 Task: Create a due date automation trigger when advanced on, 2 working days before a card is due add dates without an overdue due date at 11:00 AM.
Action: Mouse moved to (940, 268)
Screenshot: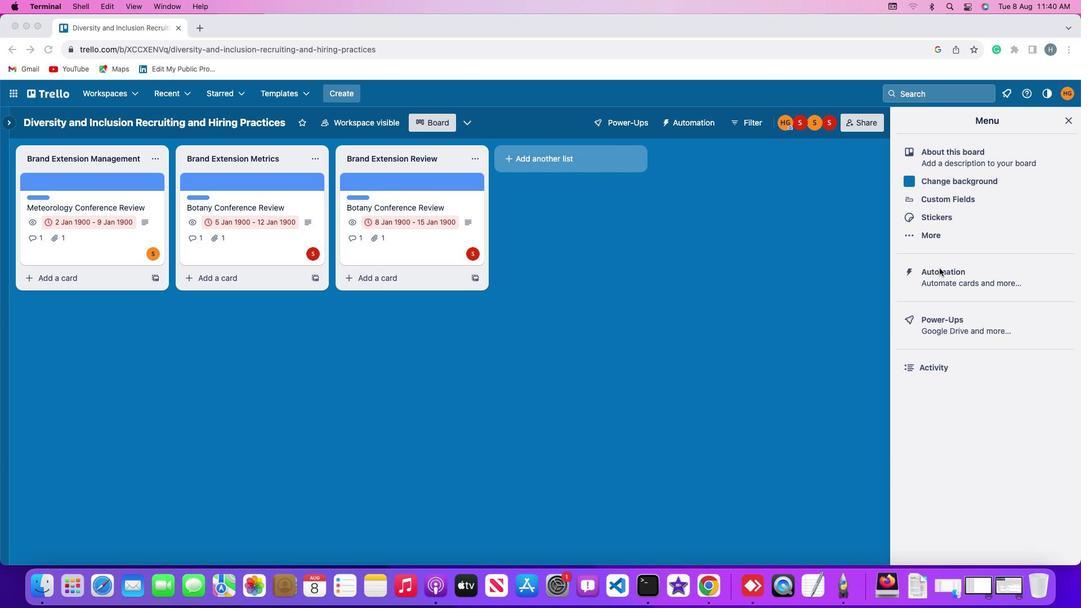 
Action: Mouse pressed left at (940, 268)
Screenshot: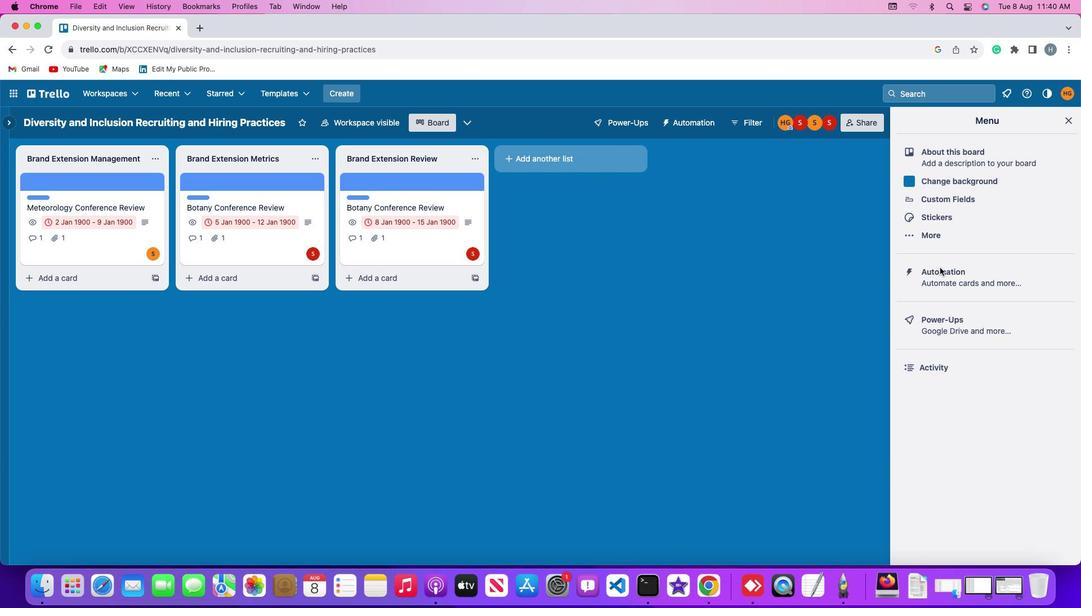 
Action: Mouse pressed left at (940, 268)
Screenshot: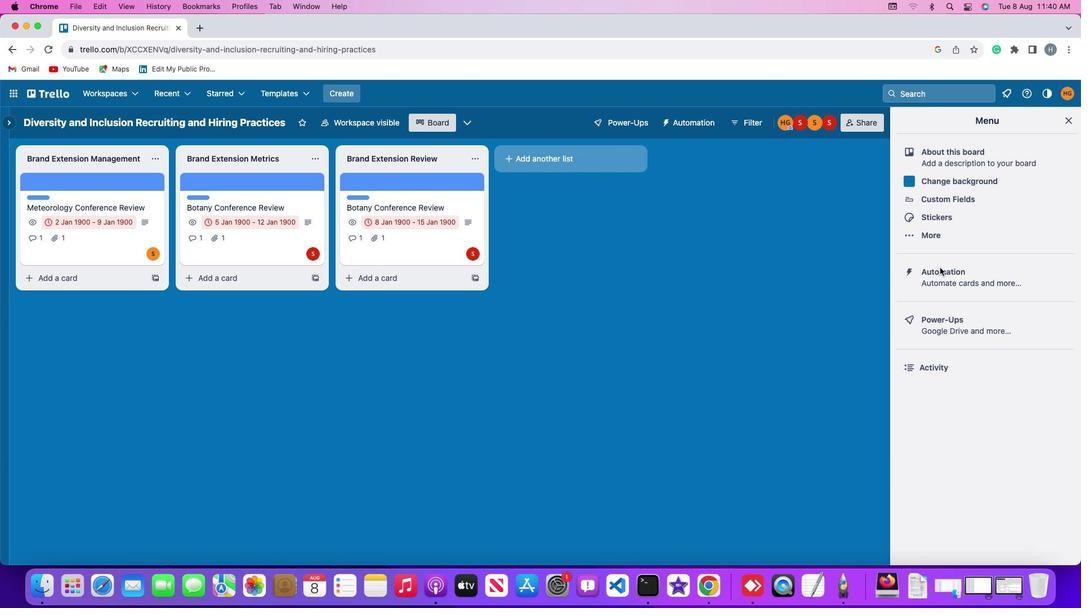 
Action: Mouse moved to (67, 264)
Screenshot: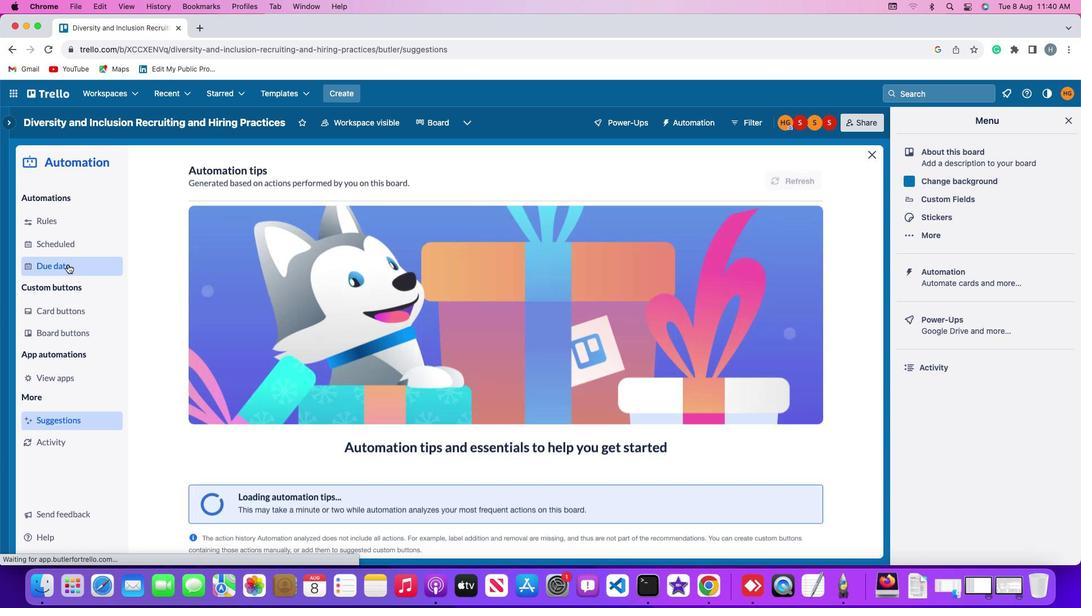 
Action: Mouse pressed left at (67, 264)
Screenshot: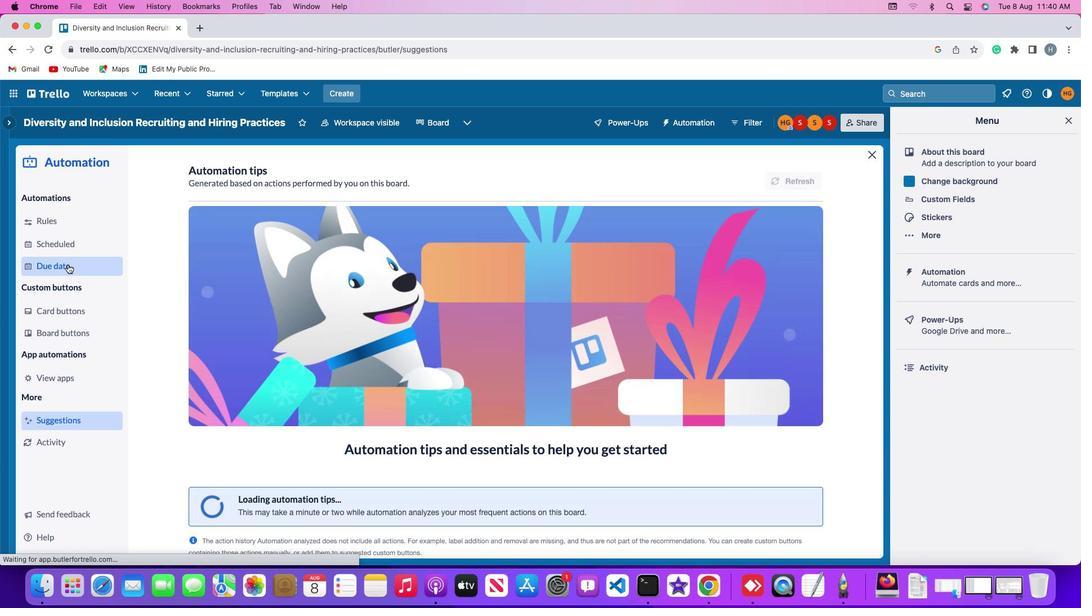 
Action: Mouse moved to (759, 171)
Screenshot: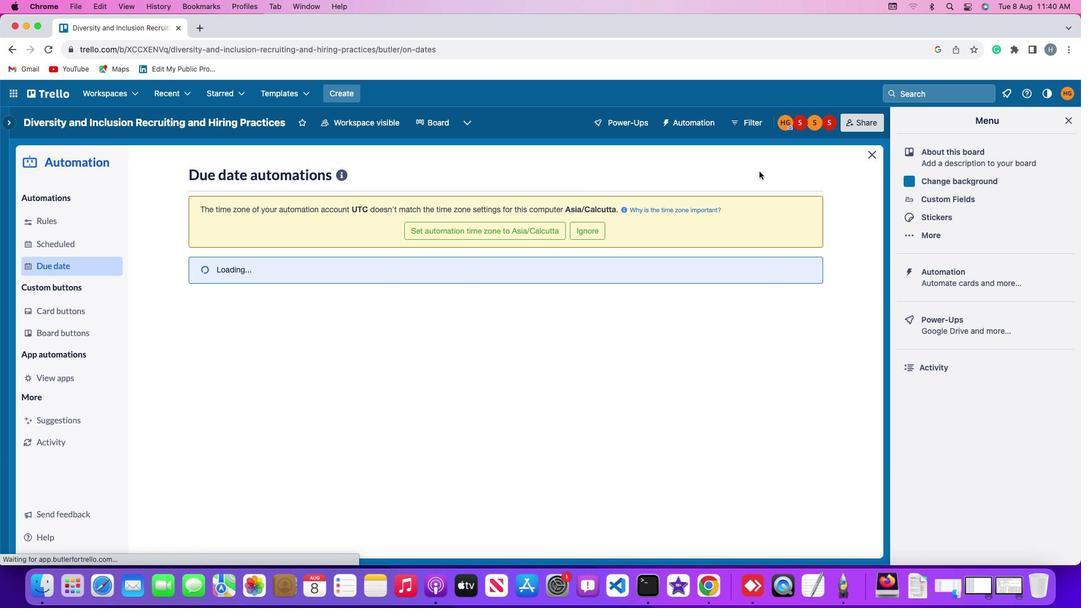 
Action: Mouse pressed left at (759, 171)
Screenshot: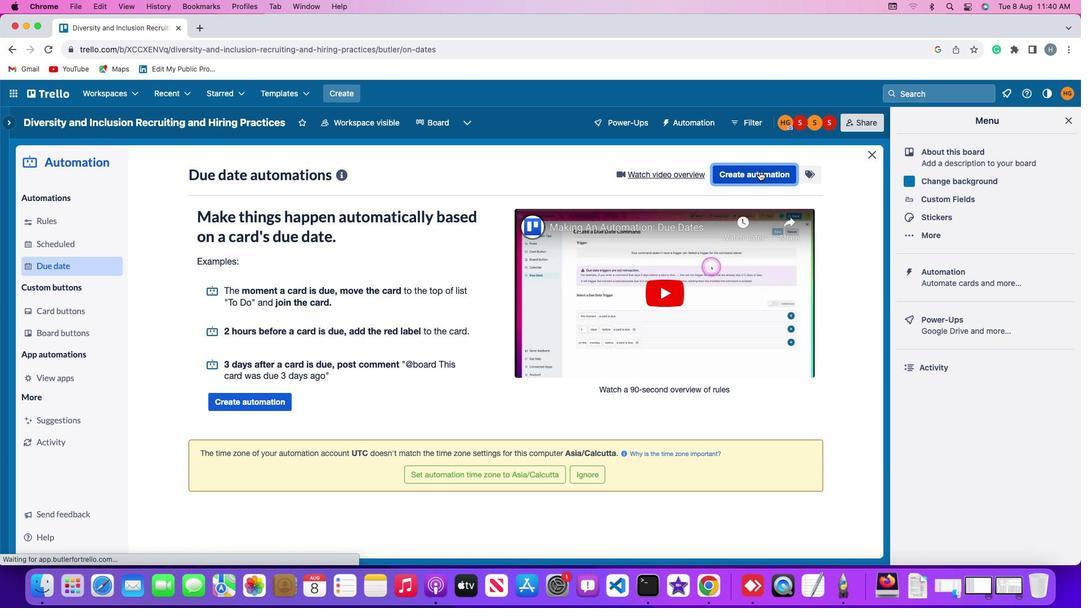 
Action: Mouse moved to (287, 283)
Screenshot: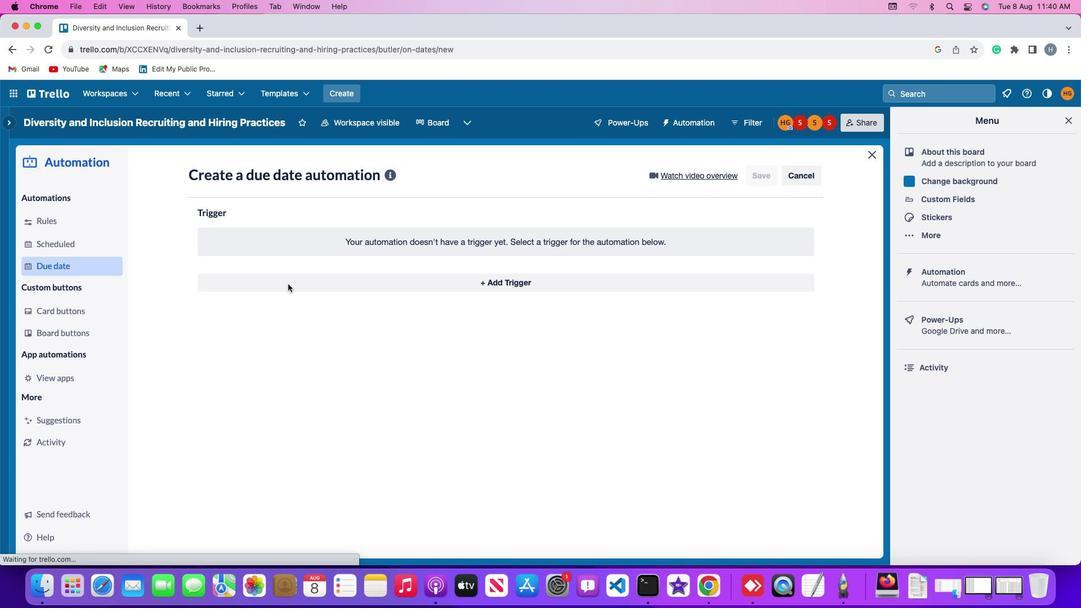 
Action: Mouse pressed left at (287, 283)
Screenshot: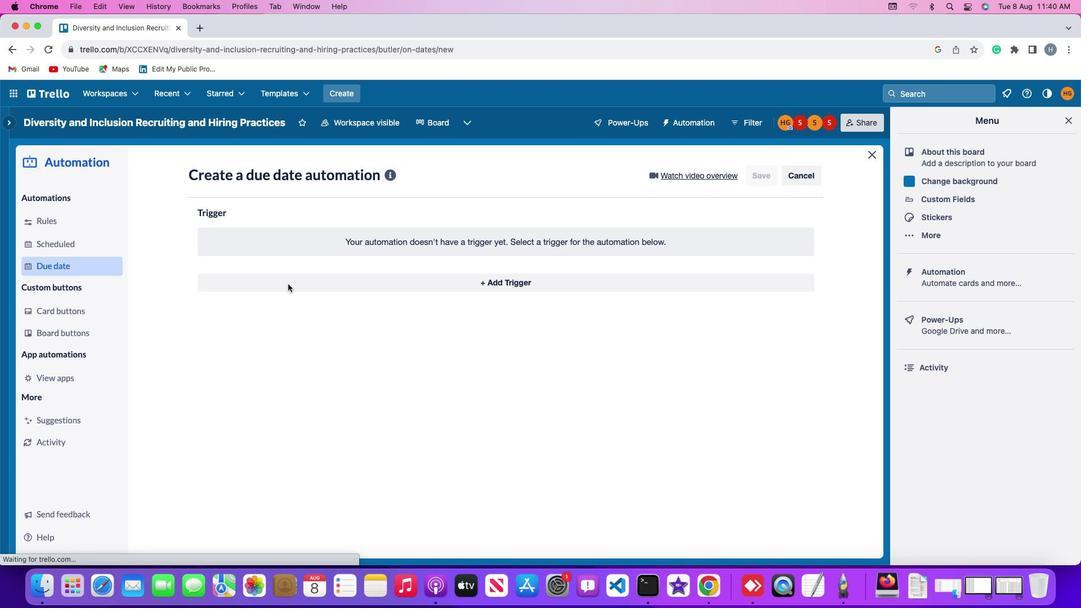 
Action: Mouse moved to (221, 457)
Screenshot: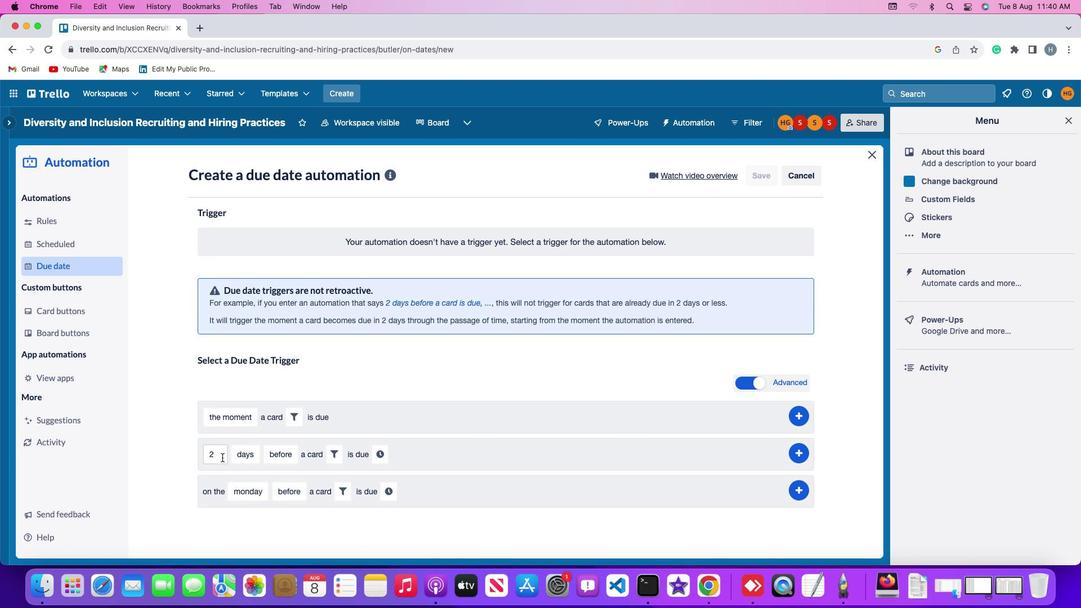 
Action: Mouse pressed left at (221, 457)
Screenshot: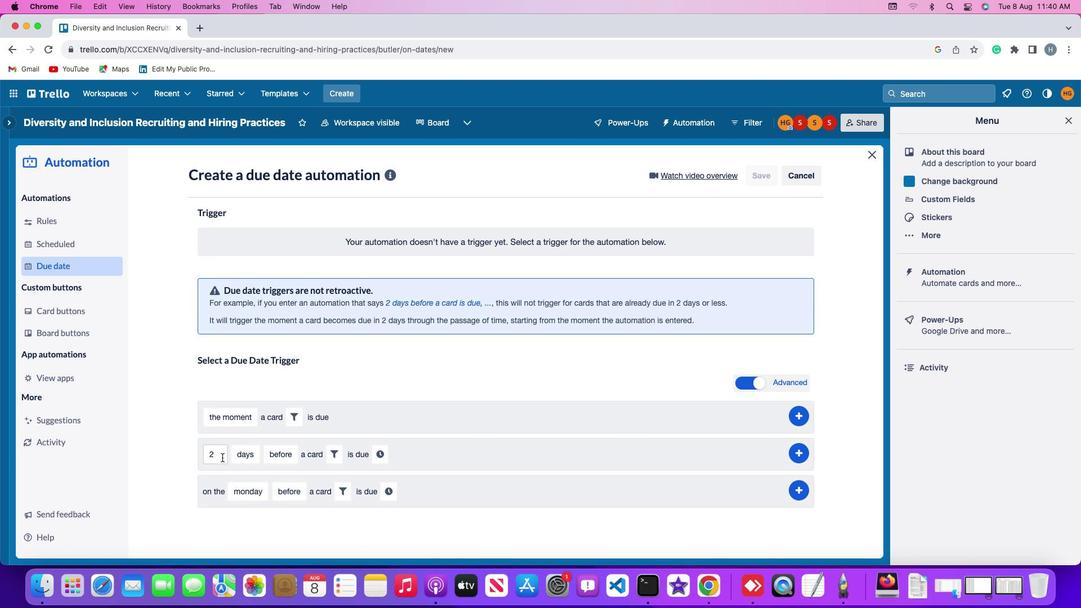 
Action: Mouse moved to (220, 455)
Screenshot: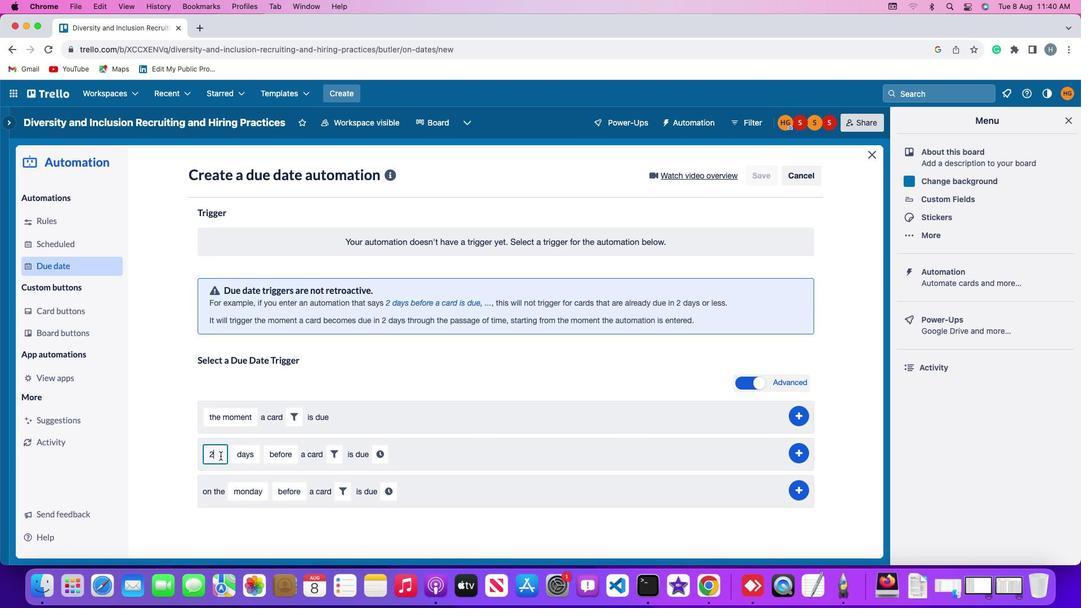 
Action: Key pressed Key.backspace'2'
Screenshot: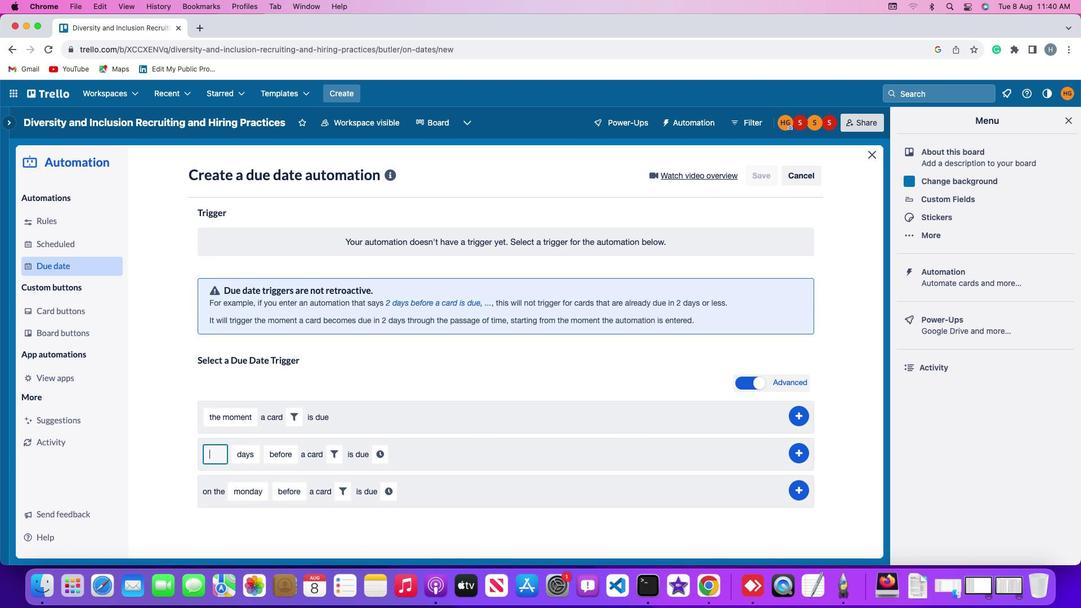 
Action: Mouse moved to (243, 452)
Screenshot: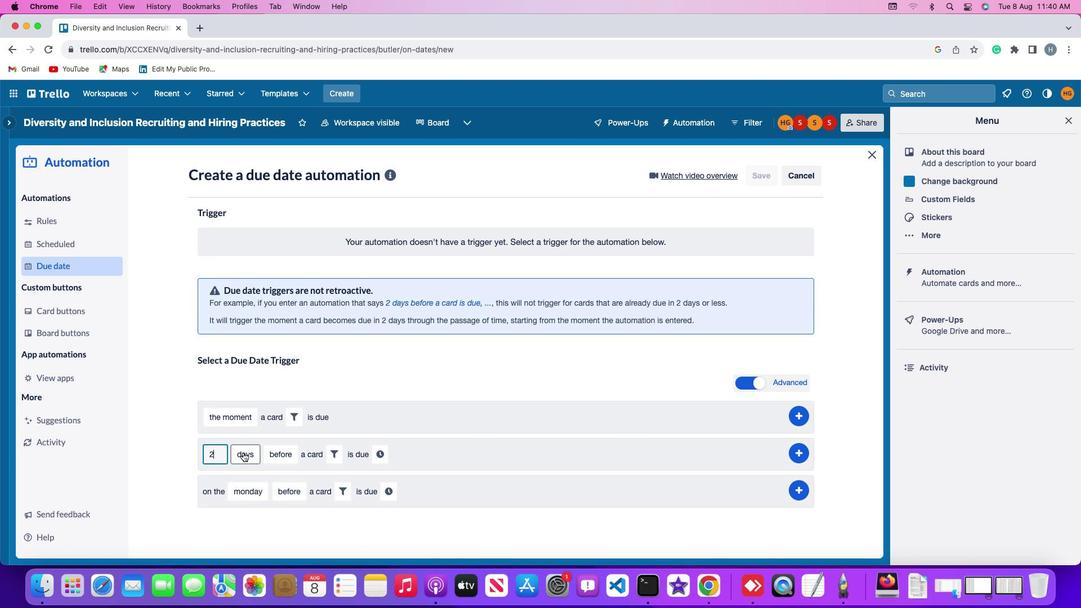 
Action: Mouse pressed left at (243, 452)
Screenshot: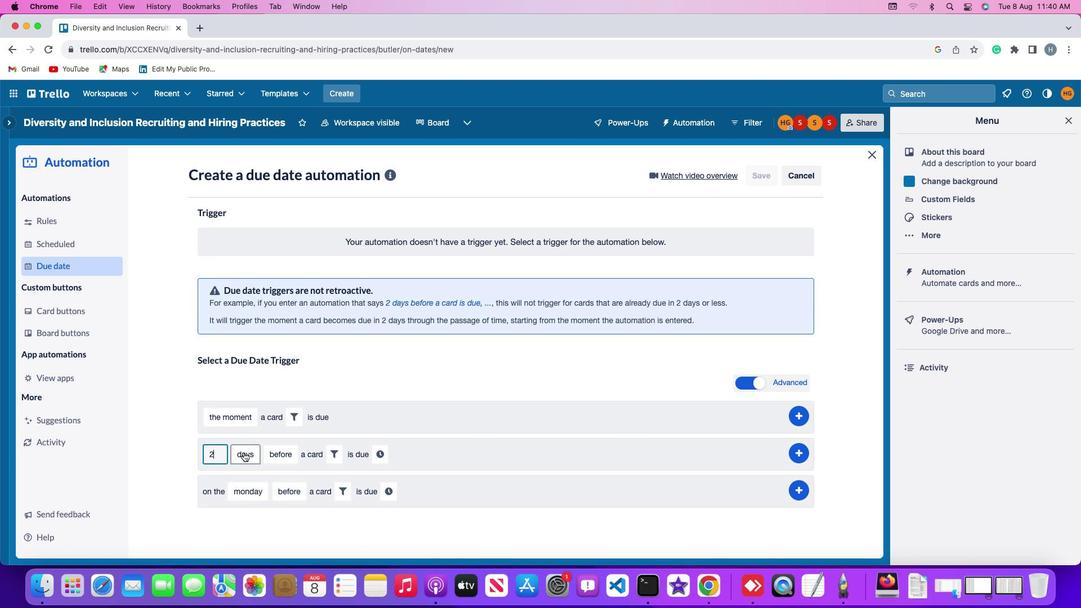 
Action: Mouse moved to (248, 495)
Screenshot: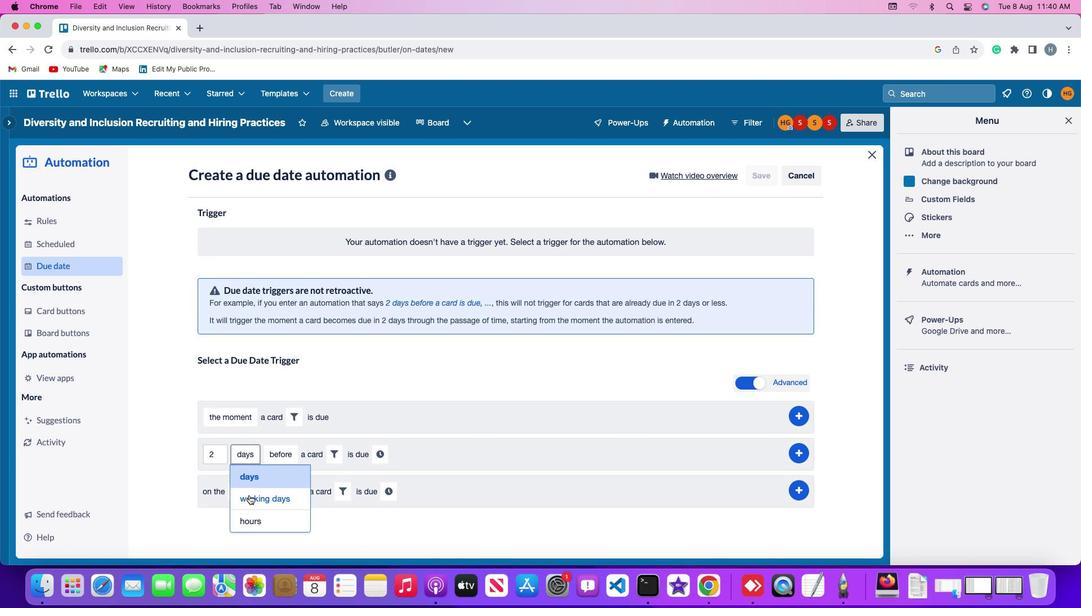 
Action: Mouse pressed left at (248, 495)
Screenshot: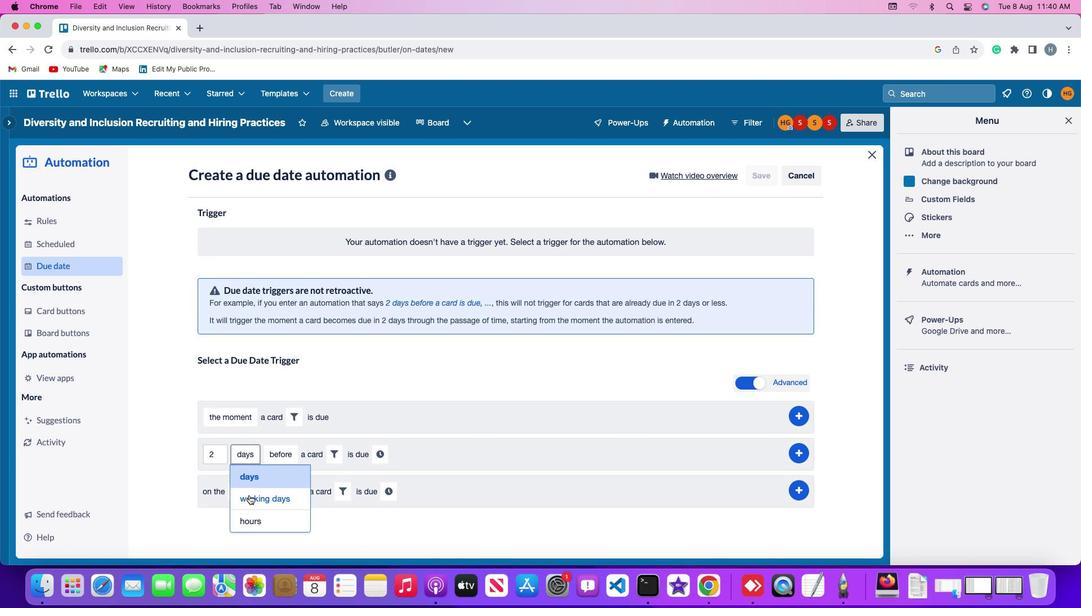 
Action: Mouse moved to (320, 459)
Screenshot: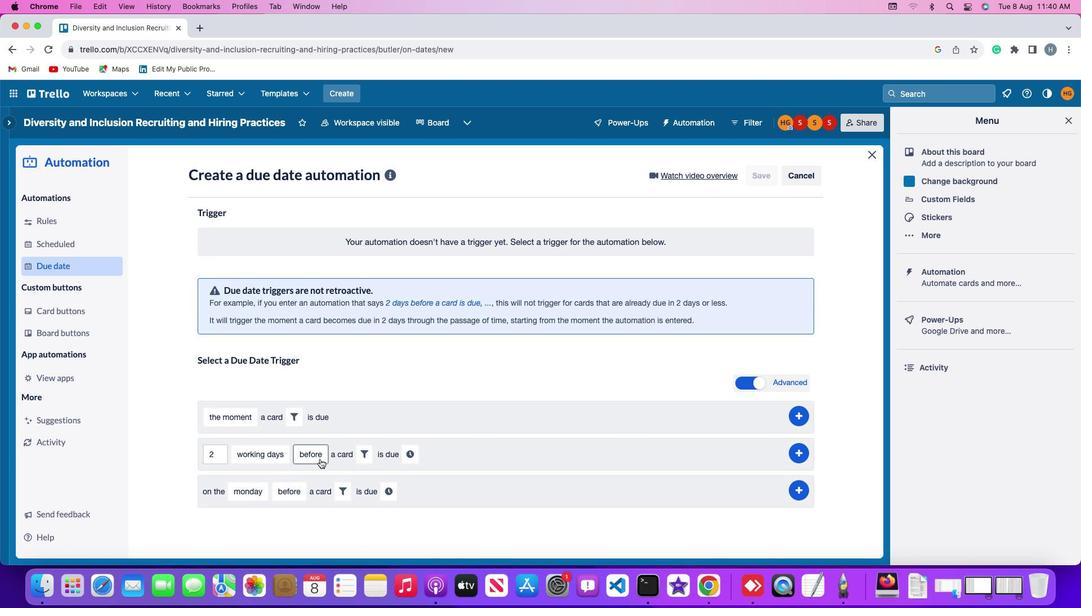 
Action: Mouse pressed left at (320, 459)
Screenshot: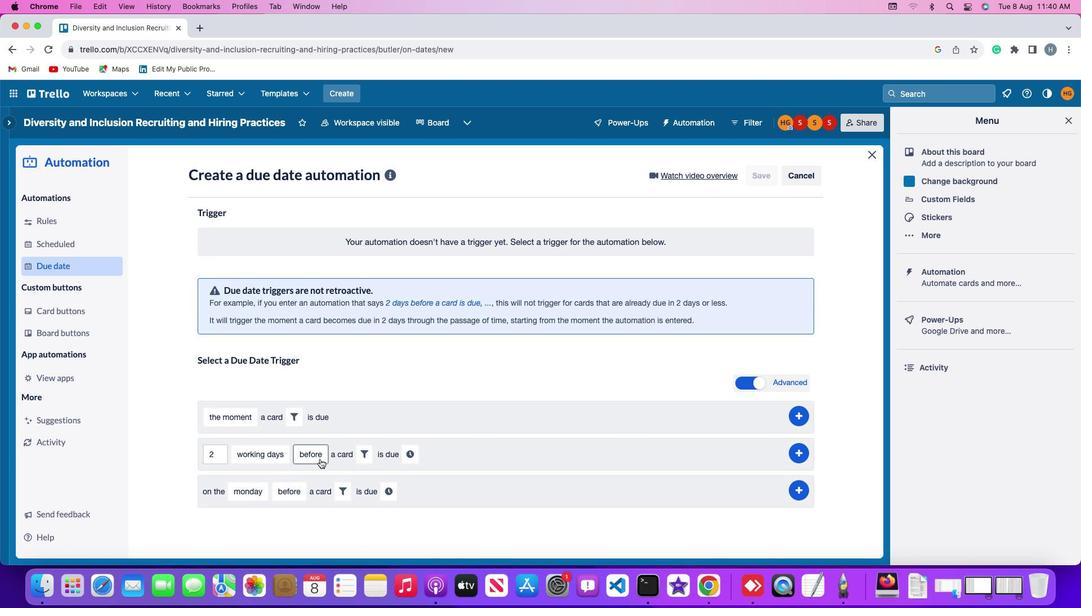 
Action: Mouse moved to (317, 473)
Screenshot: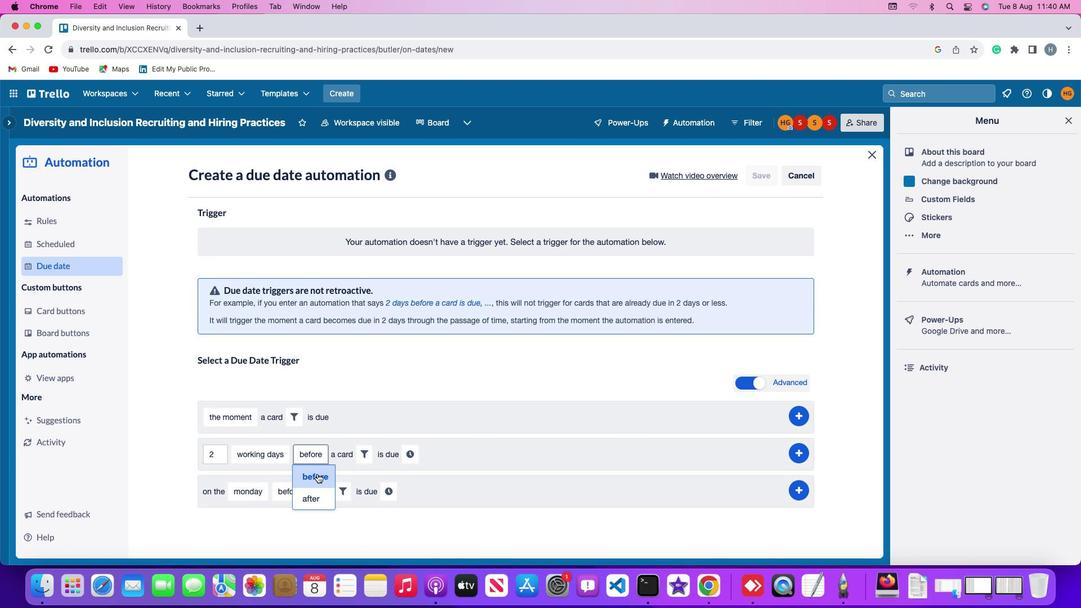 
Action: Mouse pressed left at (317, 473)
Screenshot: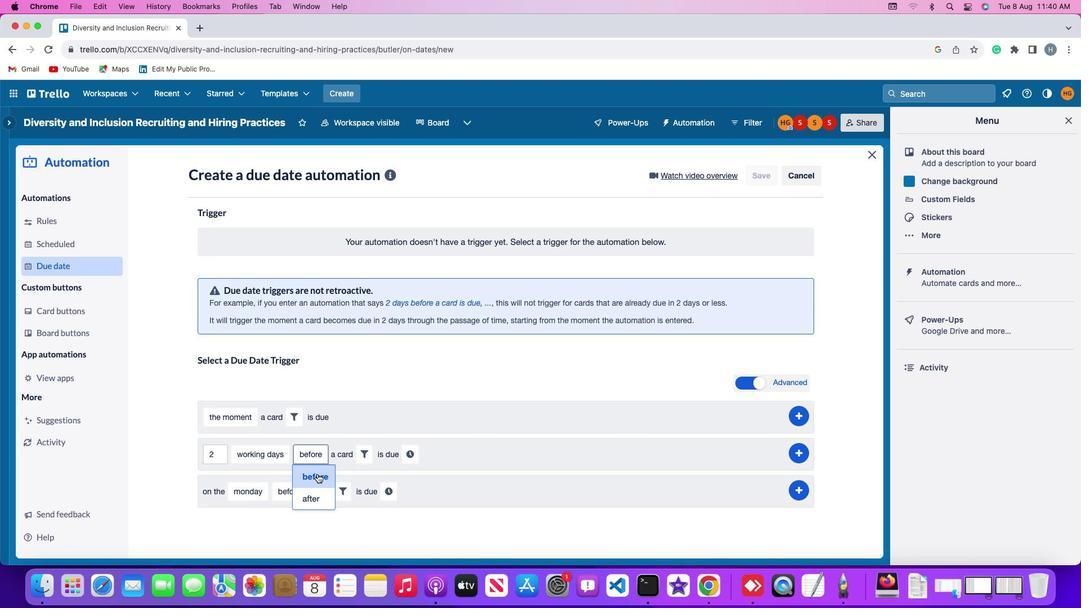 
Action: Mouse moved to (369, 455)
Screenshot: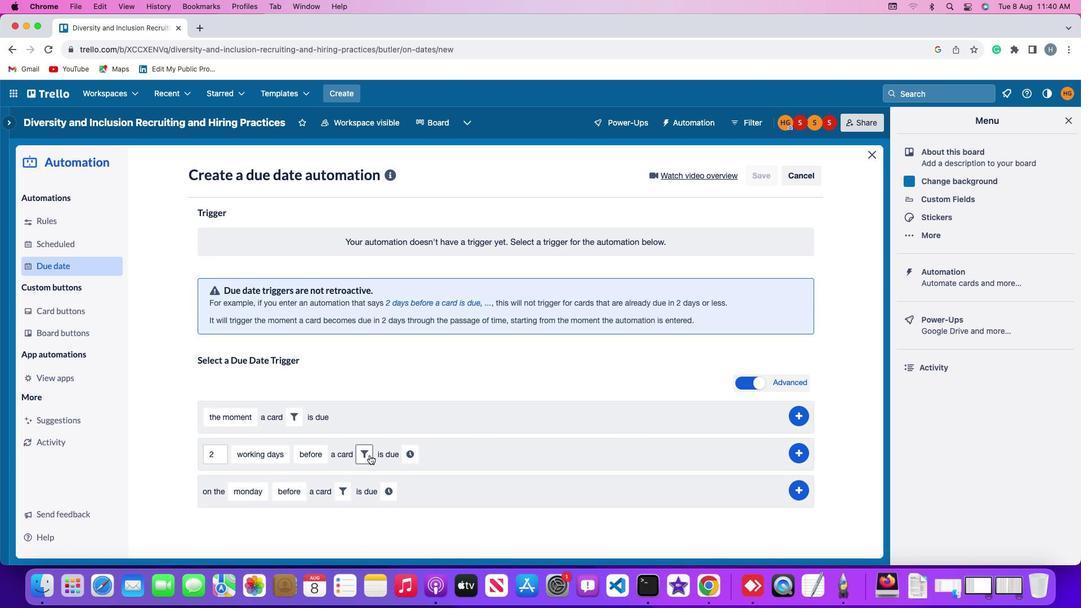 
Action: Mouse pressed left at (369, 455)
Screenshot: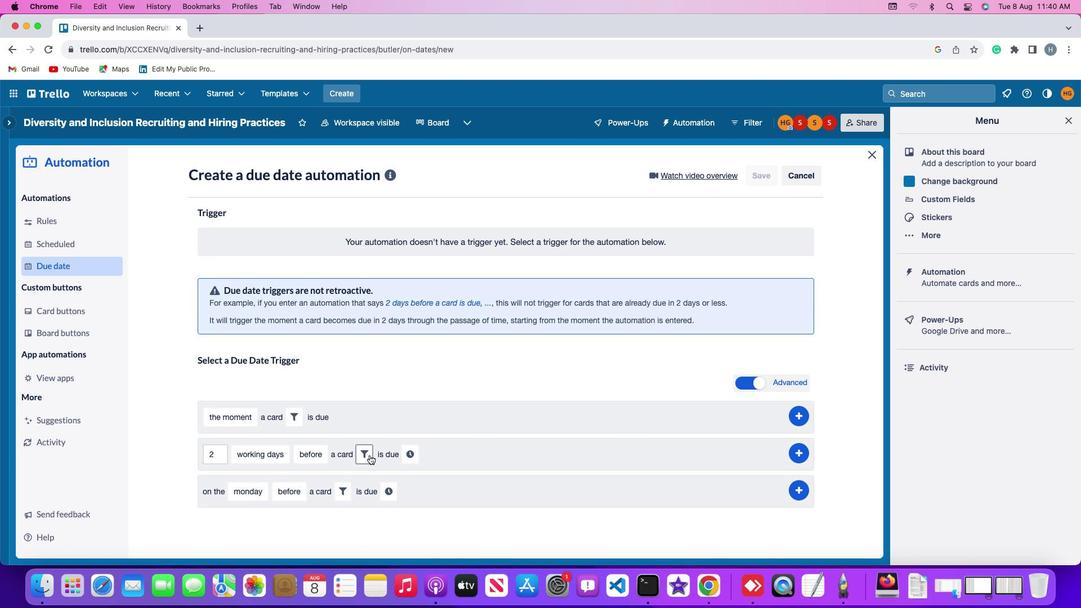 
Action: Mouse moved to (426, 487)
Screenshot: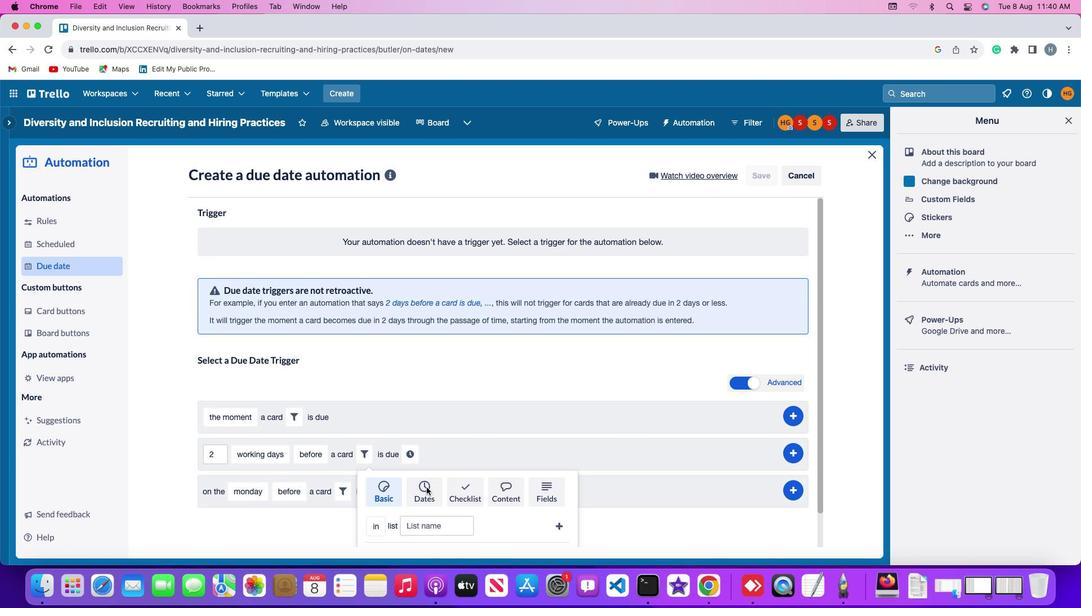 
Action: Mouse pressed left at (426, 487)
Screenshot: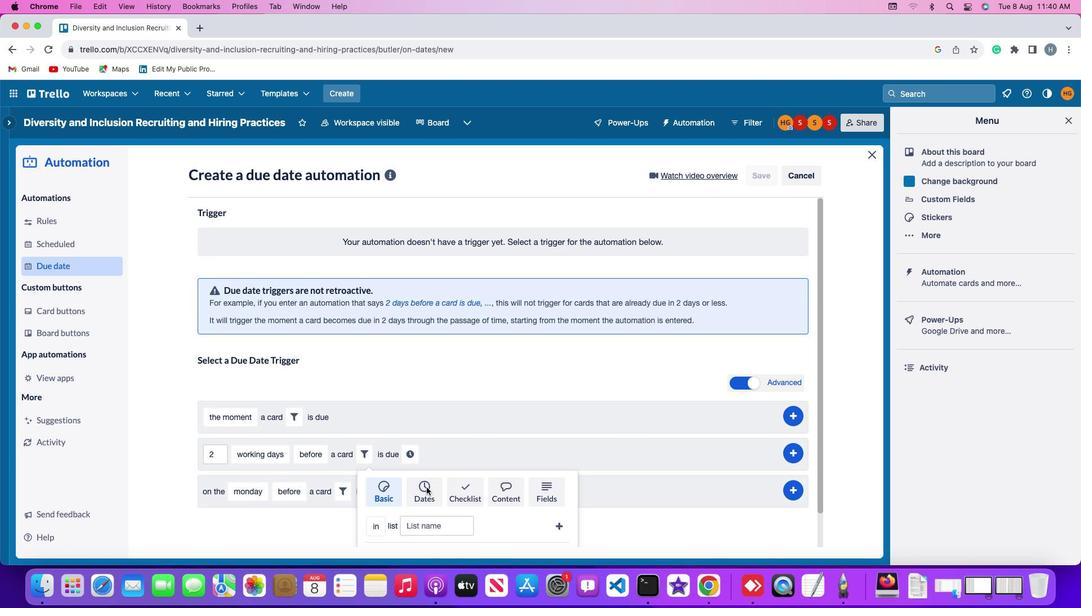 
Action: Mouse moved to (367, 528)
Screenshot: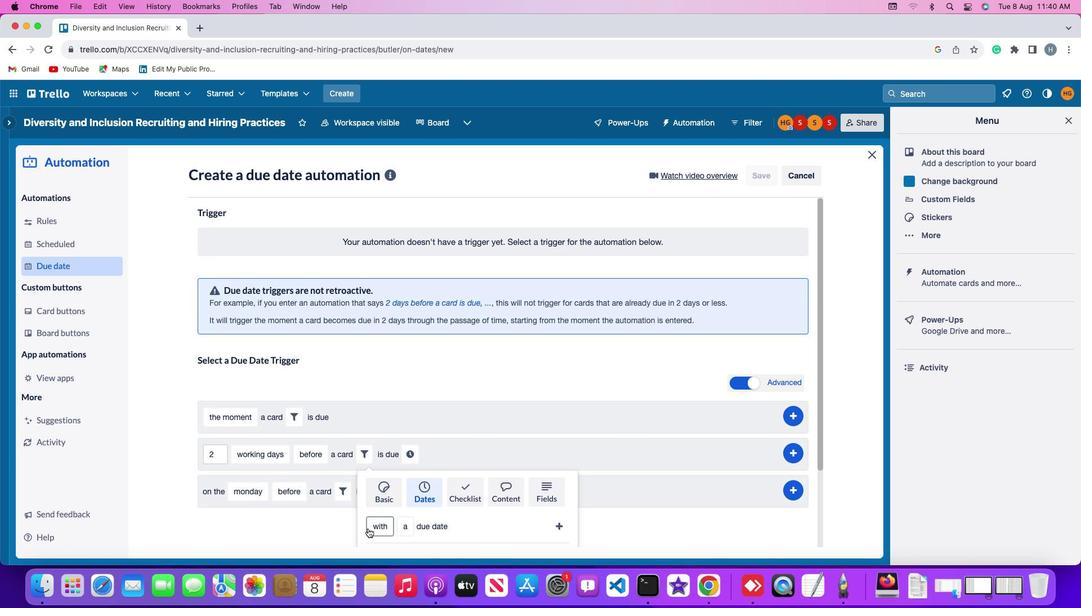 
Action: Mouse pressed left at (367, 528)
Screenshot: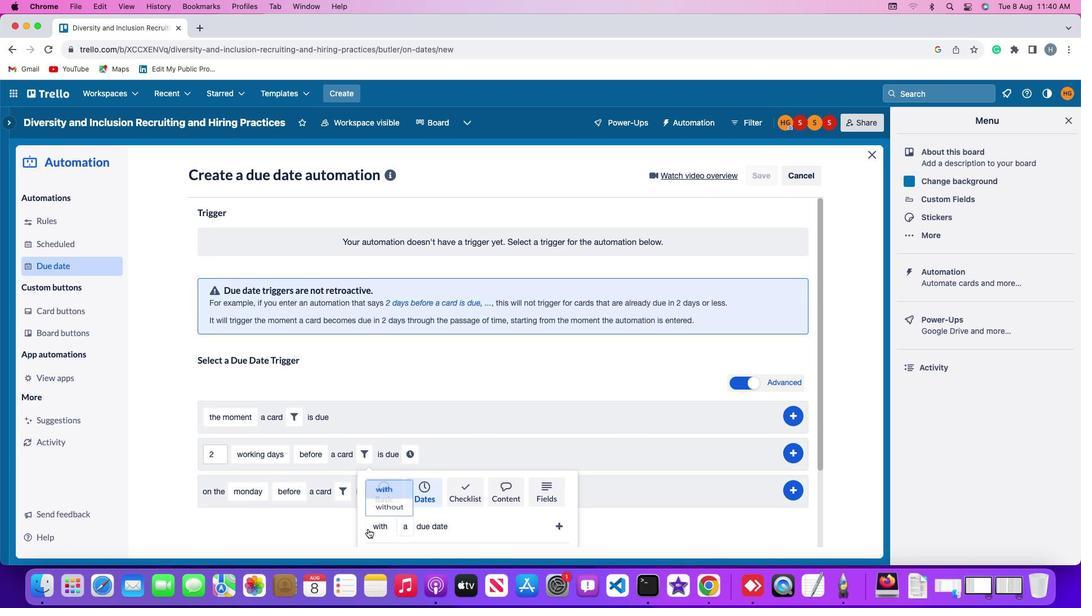 
Action: Mouse moved to (378, 508)
Screenshot: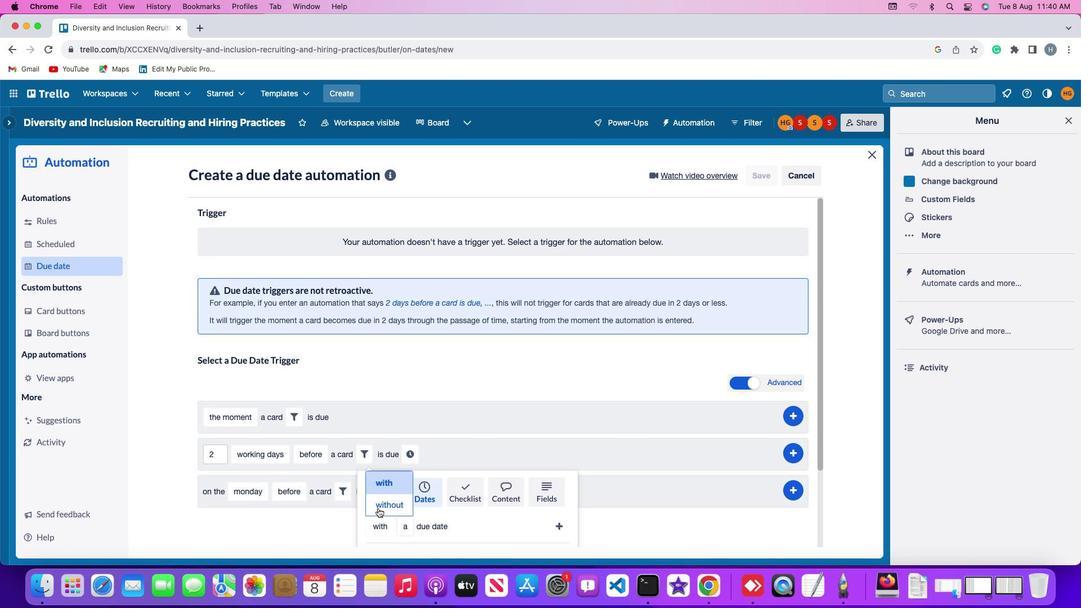 
Action: Mouse pressed left at (378, 508)
Screenshot: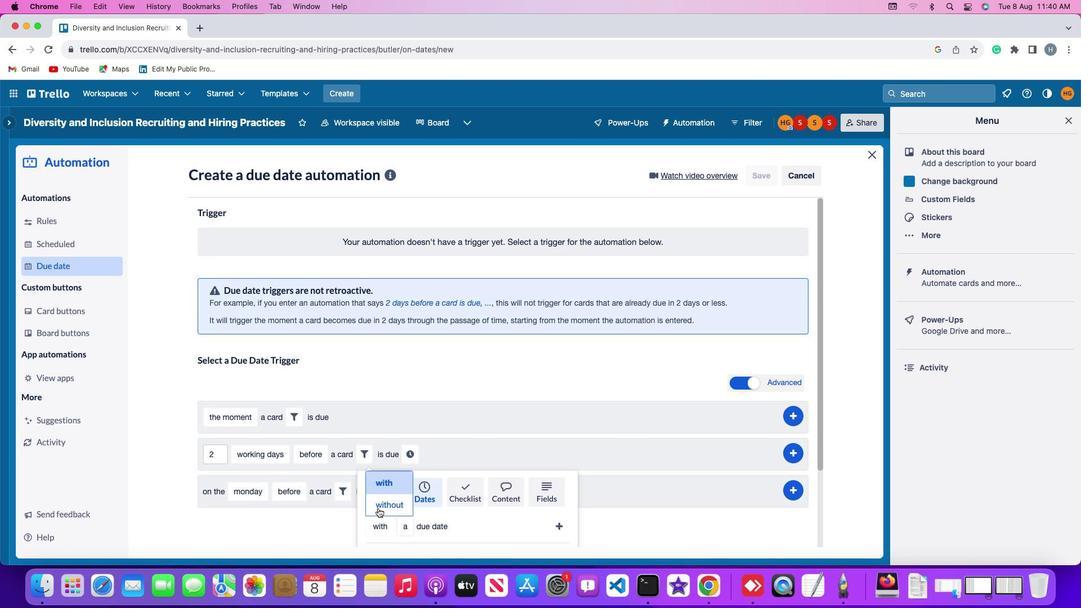 
Action: Mouse moved to (421, 524)
Screenshot: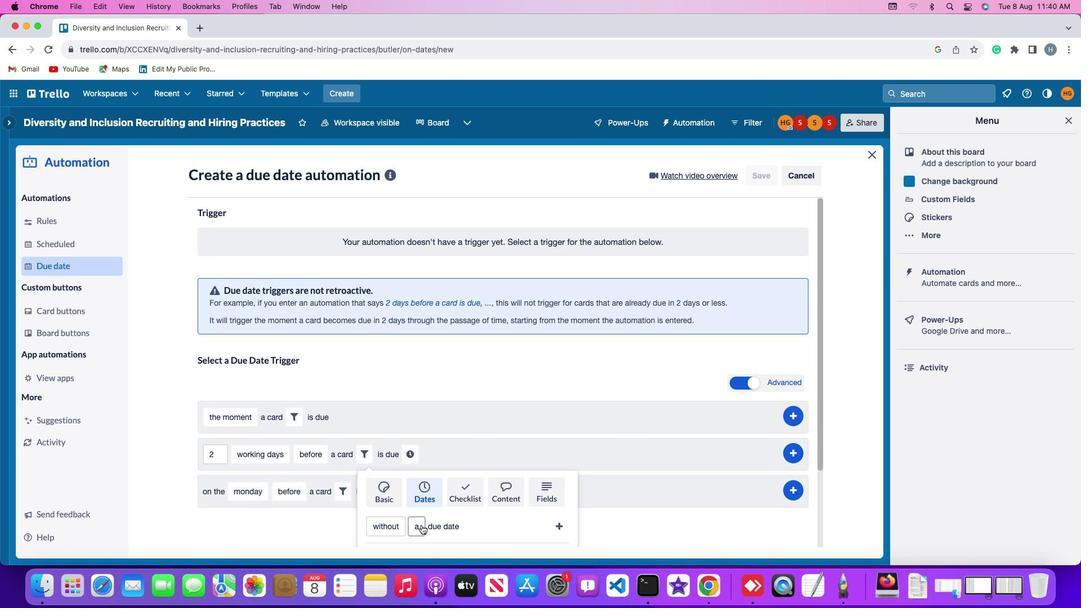 
Action: Mouse pressed left at (421, 524)
Screenshot: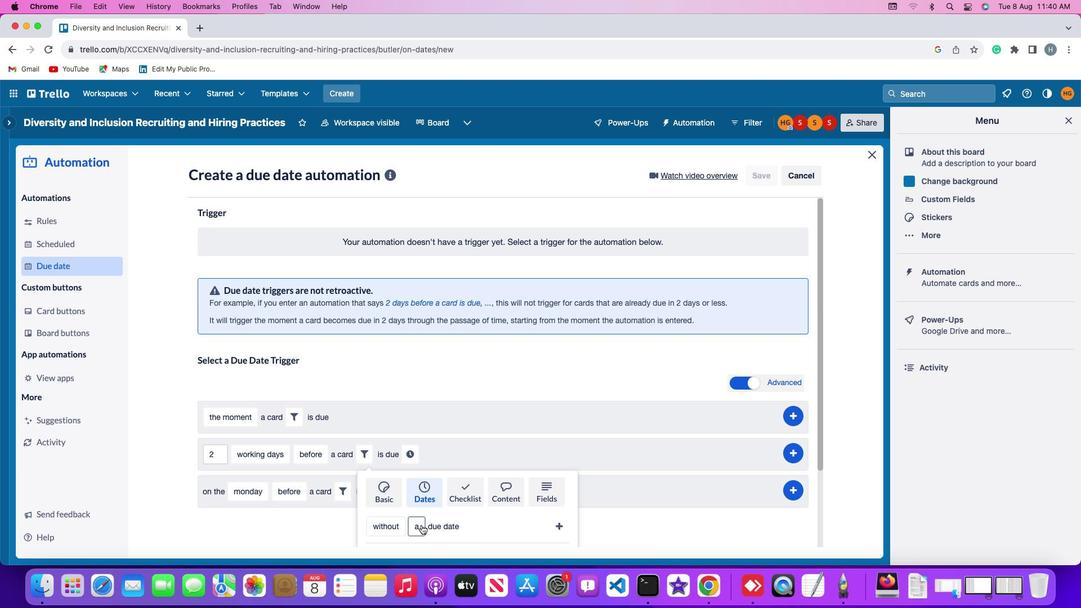 
Action: Mouse moved to (430, 503)
Screenshot: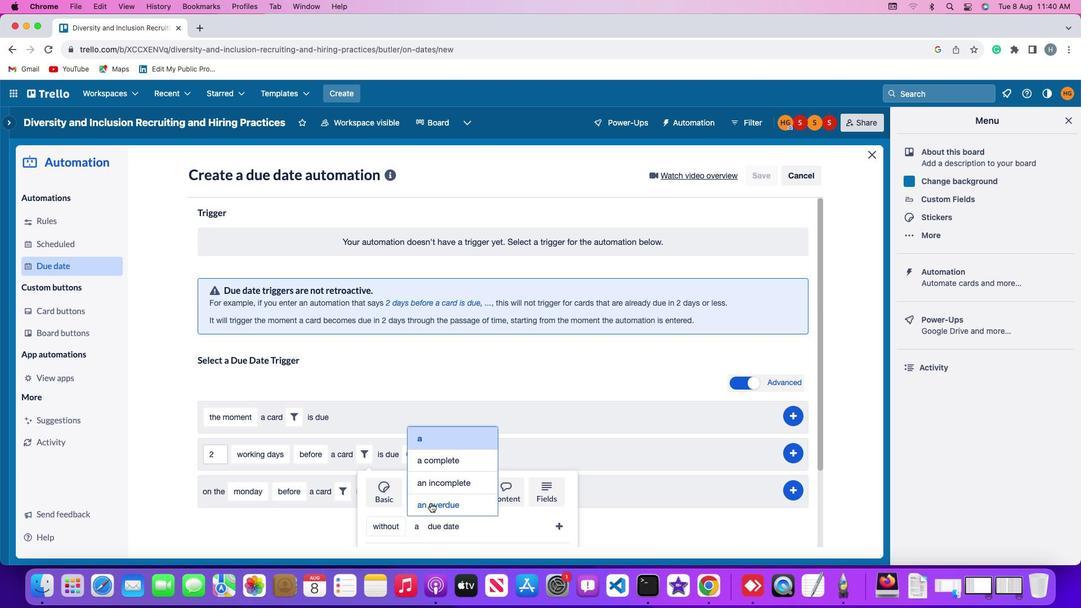 
Action: Mouse pressed left at (430, 503)
Screenshot: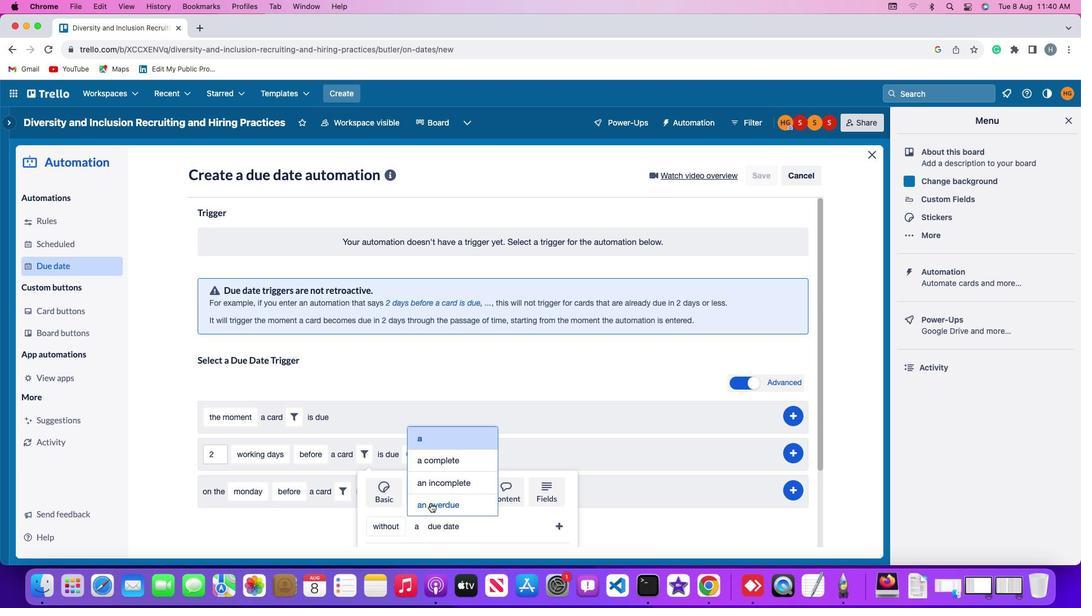 
Action: Mouse moved to (564, 525)
Screenshot: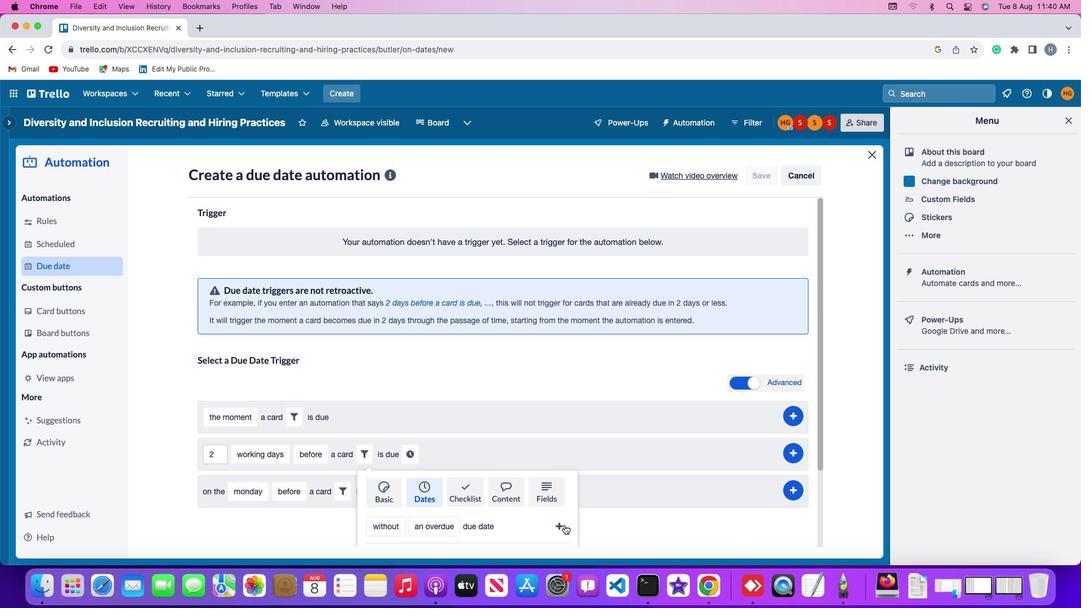 
Action: Mouse pressed left at (564, 525)
Screenshot: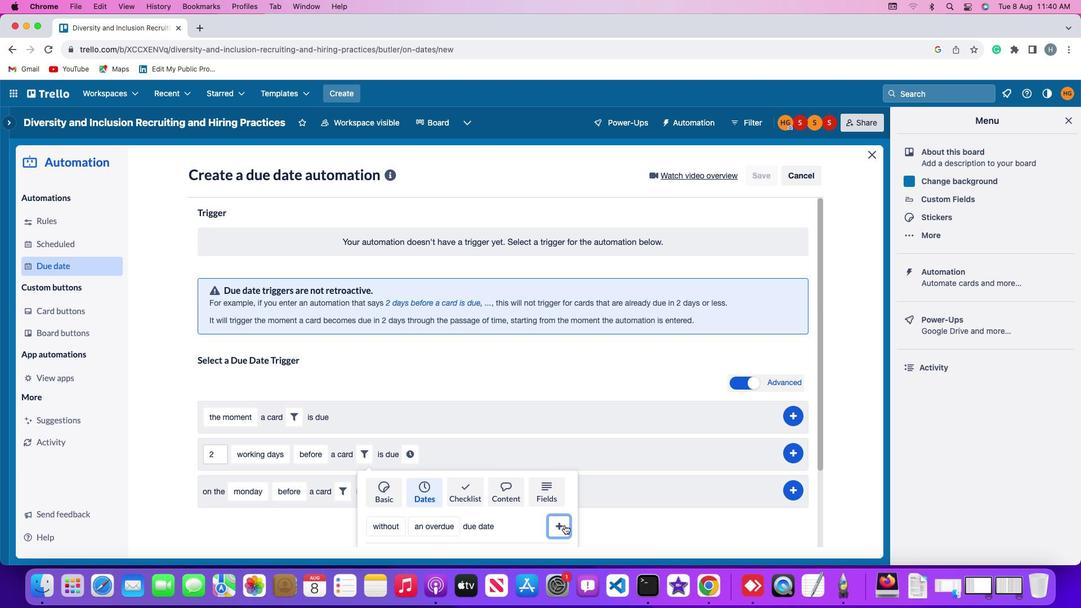 
Action: Mouse moved to (543, 457)
Screenshot: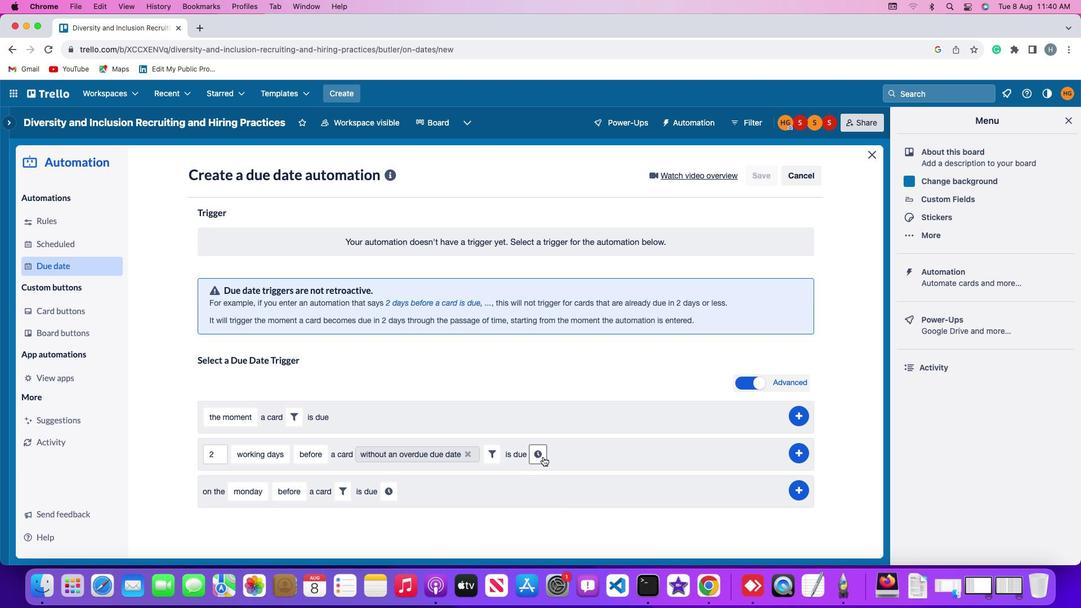 
Action: Mouse pressed left at (543, 457)
Screenshot: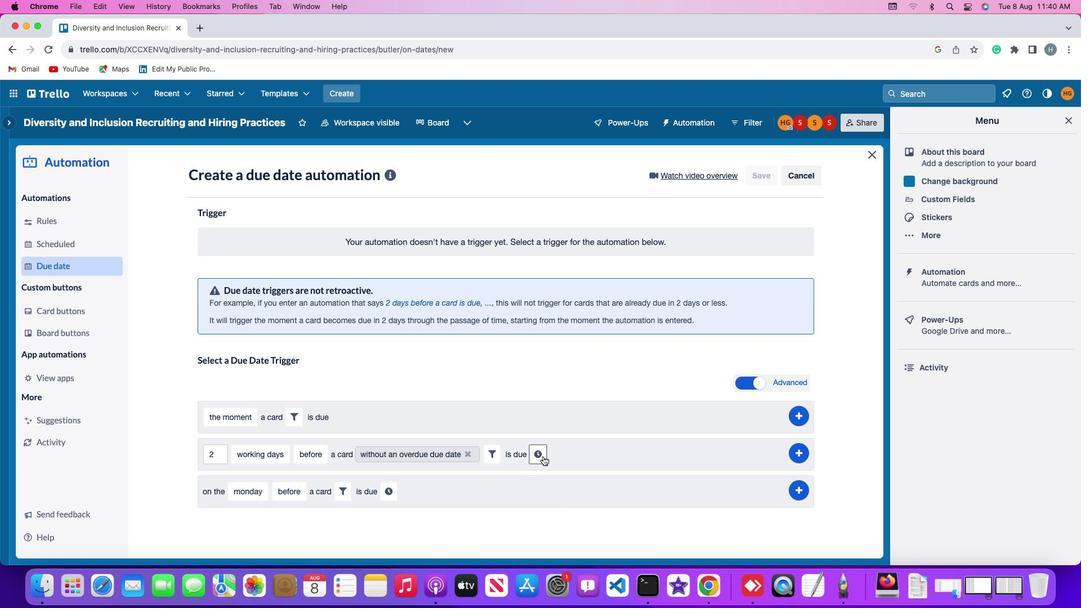 
Action: Mouse moved to (562, 455)
Screenshot: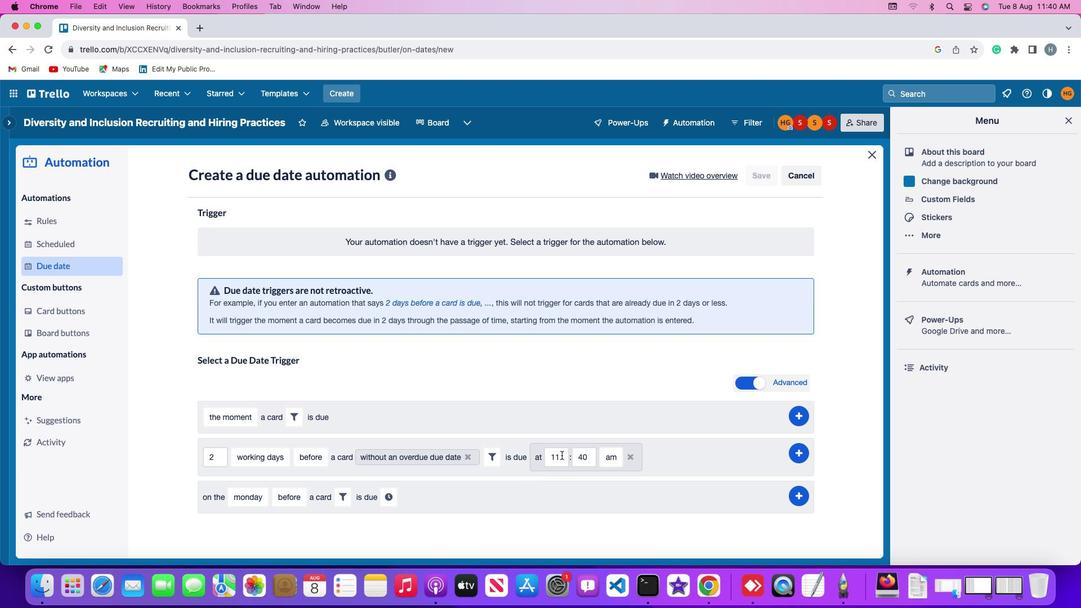 
Action: Mouse pressed left at (562, 455)
Screenshot: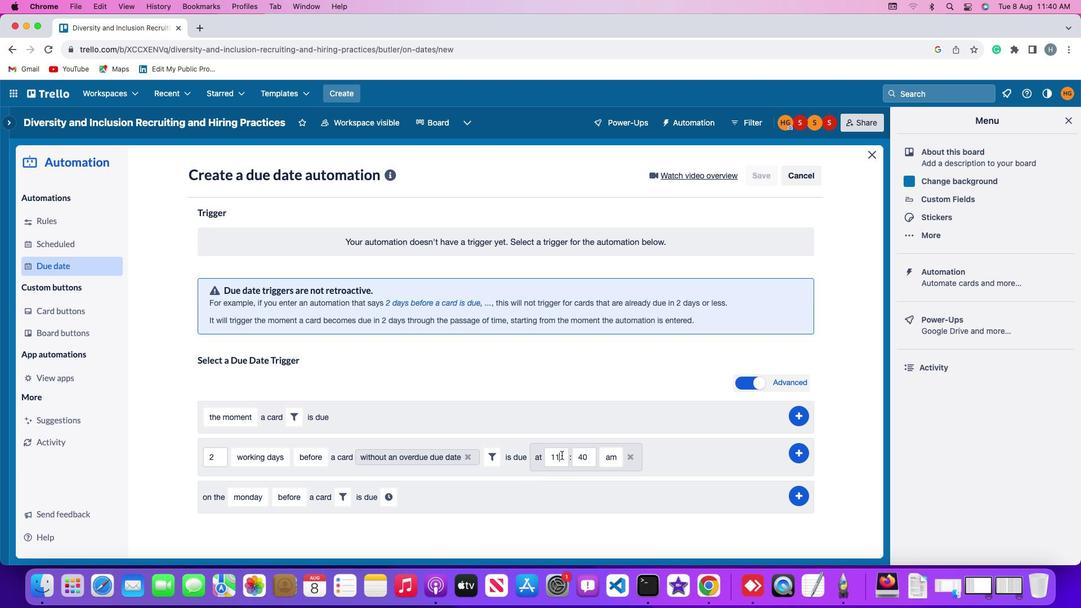 
Action: Key pressed Key.backspaceKey.backspaceKey.backspace'1''1'
Screenshot: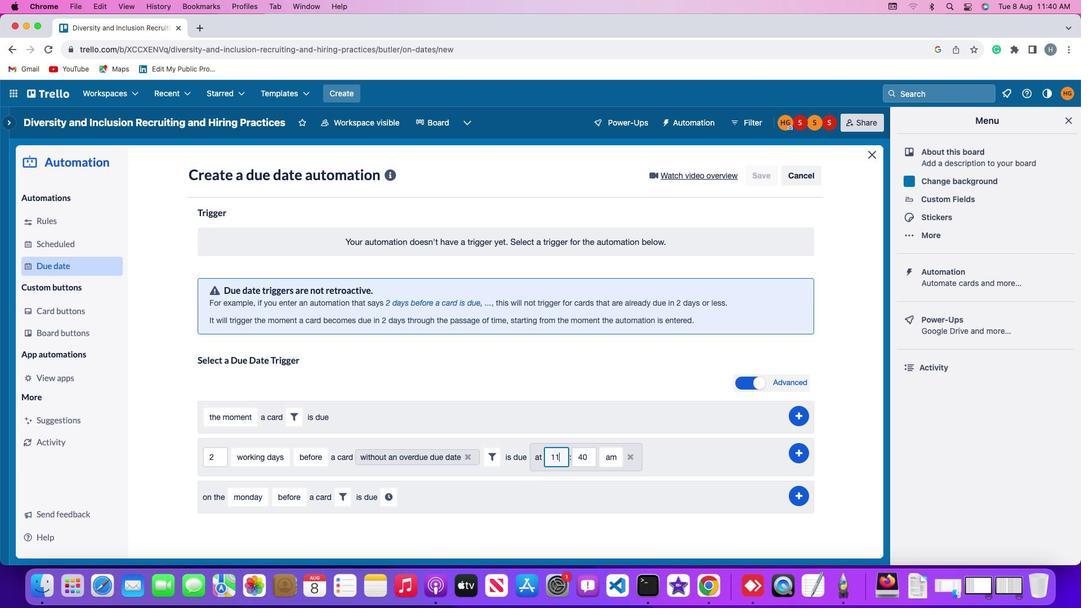 
Action: Mouse moved to (591, 456)
Screenshot: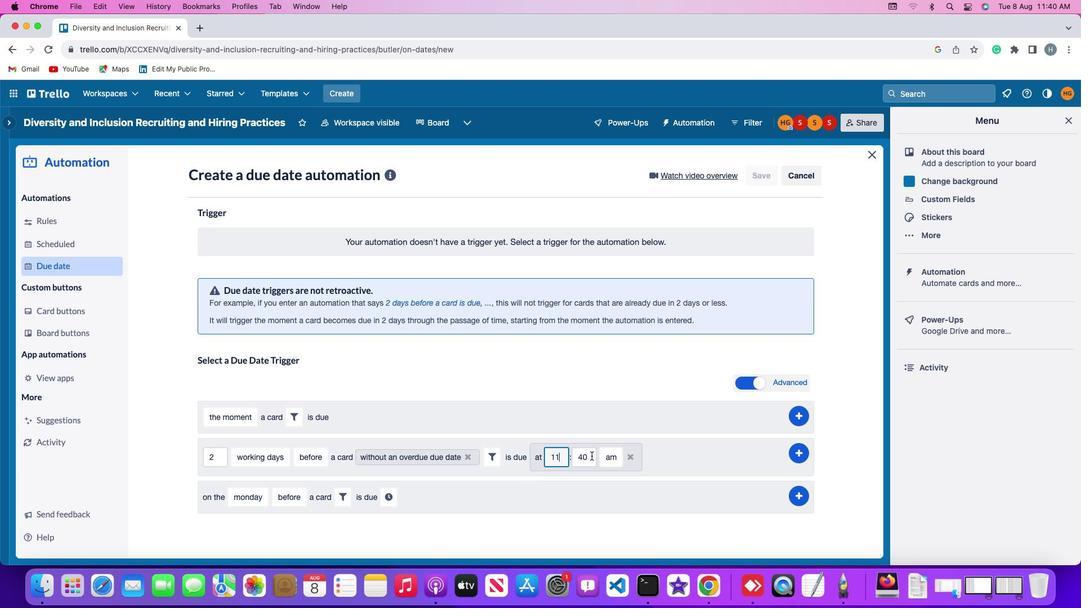 
Action: Mouse pressed left at (591, 456)
Screenshot: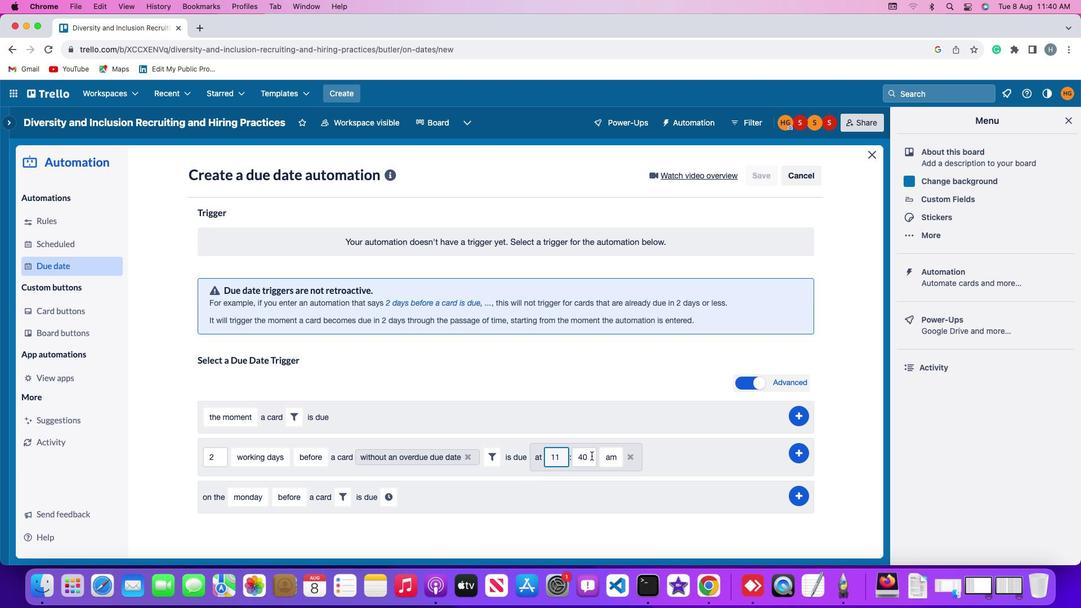 
Action: Key pressed Key.backspaceKey.backspace'0''0'
Screenshot: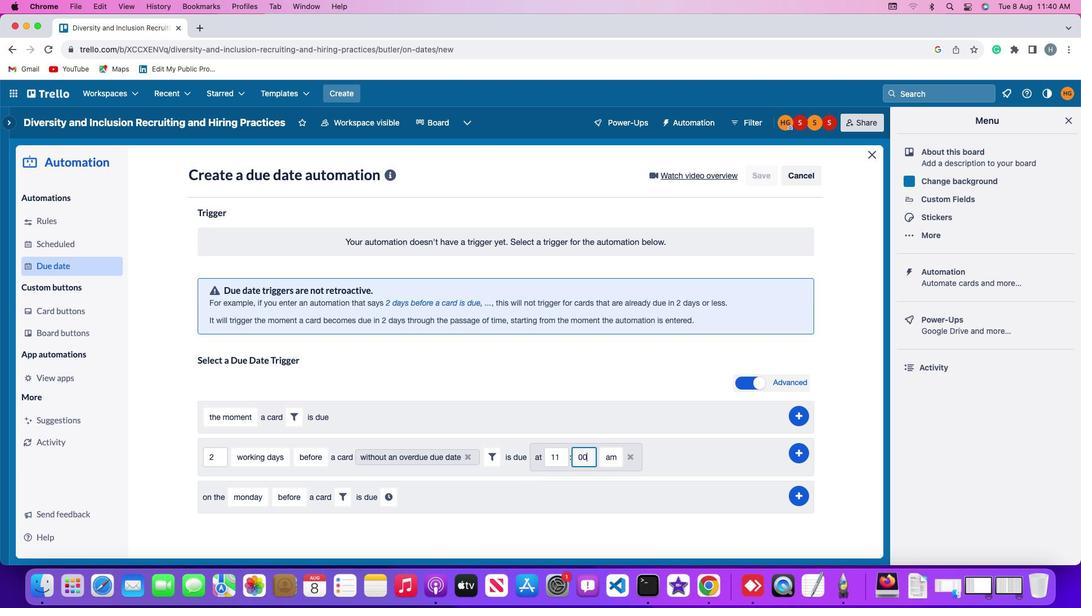 
Action: Mouse moved to (612, 457)
Screenshot: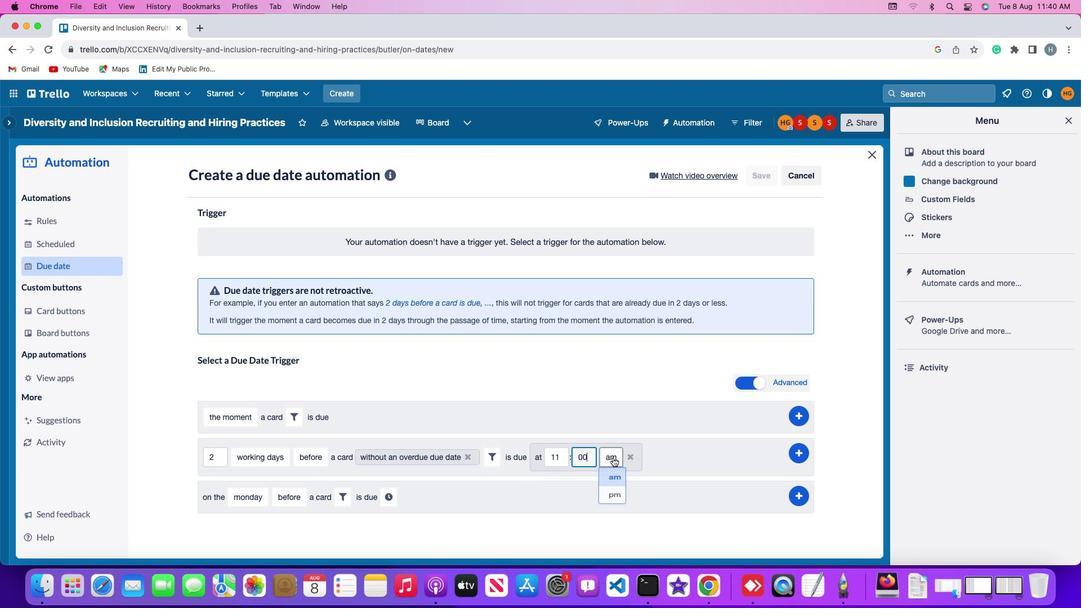 
Action: Mouse pressed left at (612, 457)
Screenshot: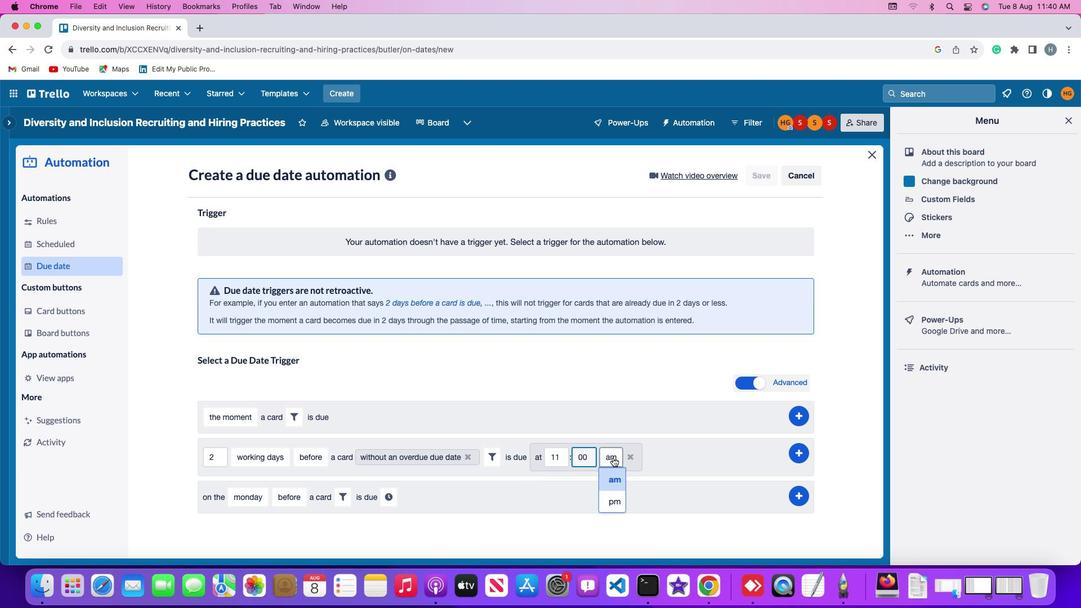 
Action: Mouse moved to (612, 474)
Screenshot: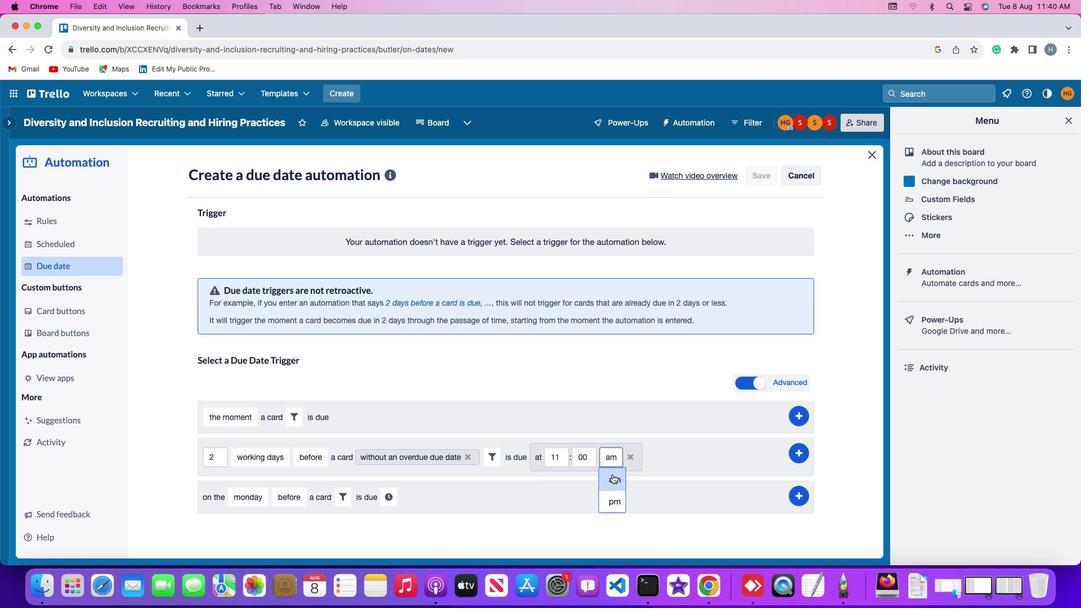 
Action: Mouse pressed left at (612, 474)
Screenshot: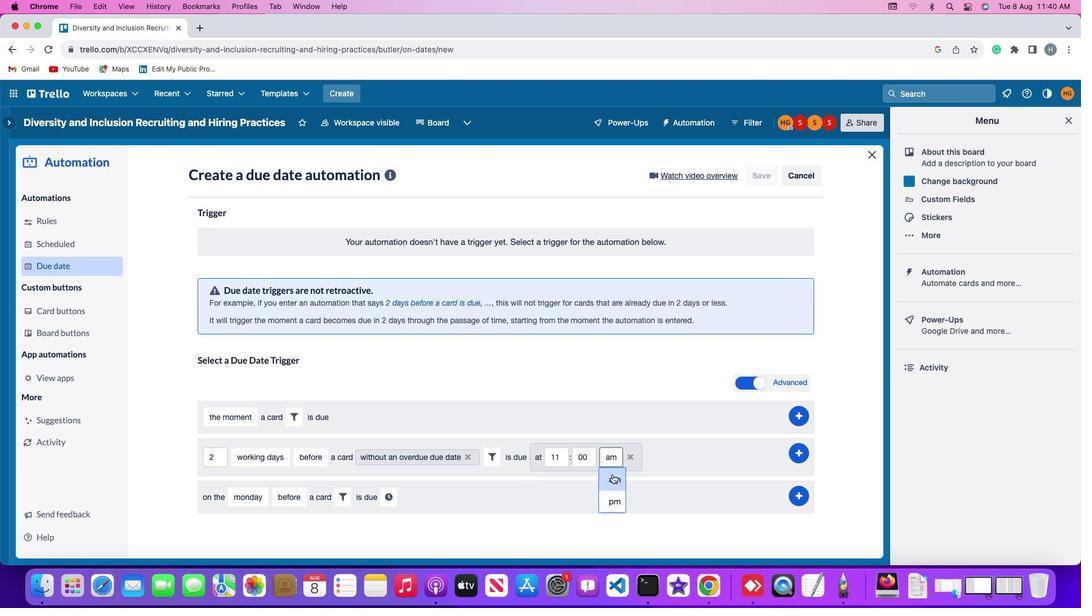 
Action: Mouse moved to (796, 451)
Screenshot: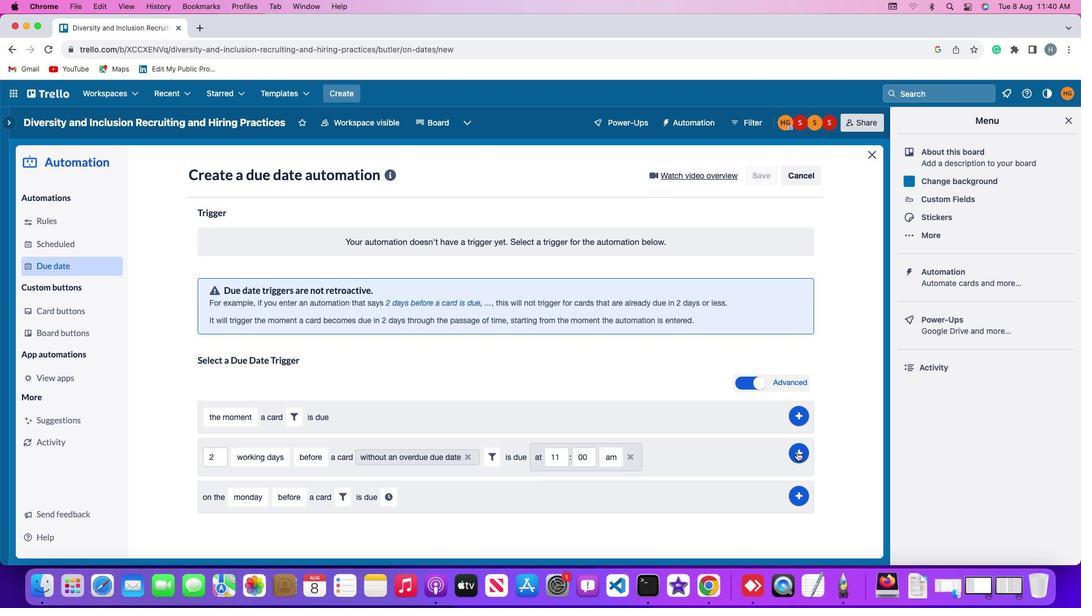 
Action: Mouse pressed left at (796, 451)
Screenshot: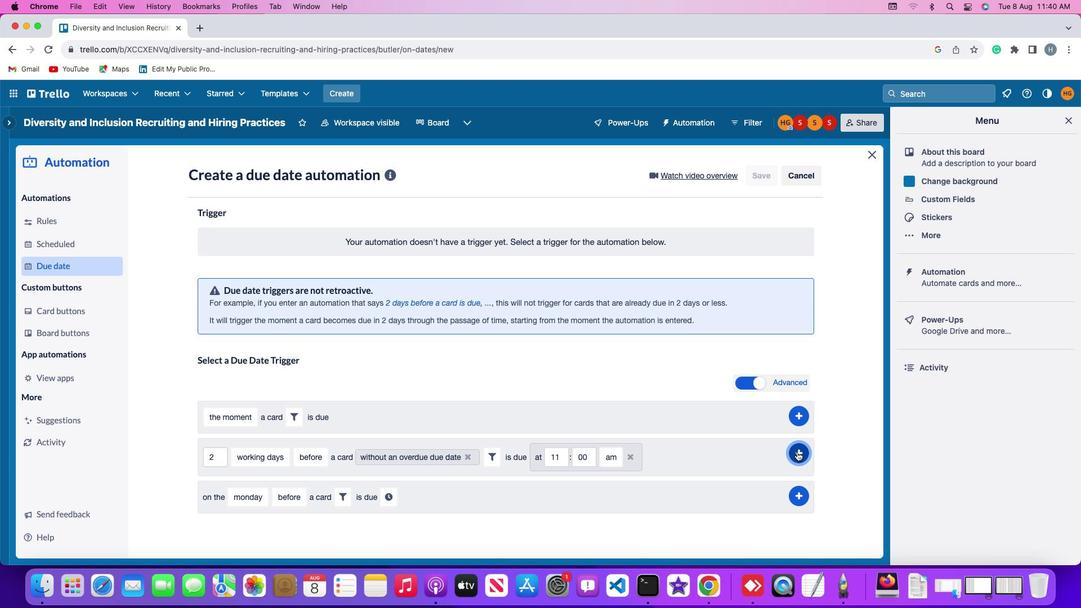 
Action: Mouse moved to (849, 354)
Screenshot: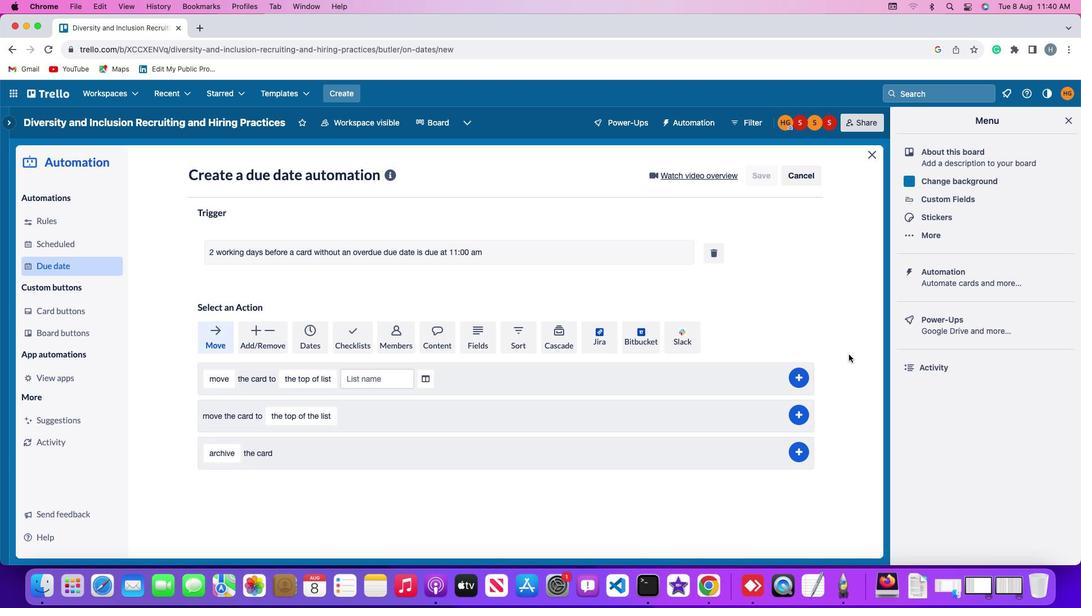 
